 Task: Plan a team-building scavenger hunt for the 28th at 9:00 PM to 9:30 PM.
Action: Mouse moved to (37, 73)
Screenshot: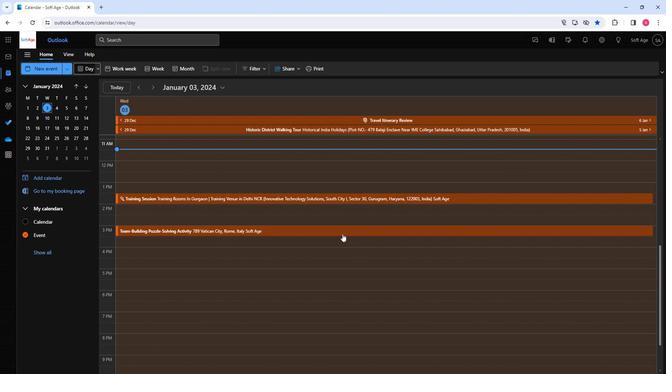 
Action: Mouse pressed left at (37, 73)
Screenshot: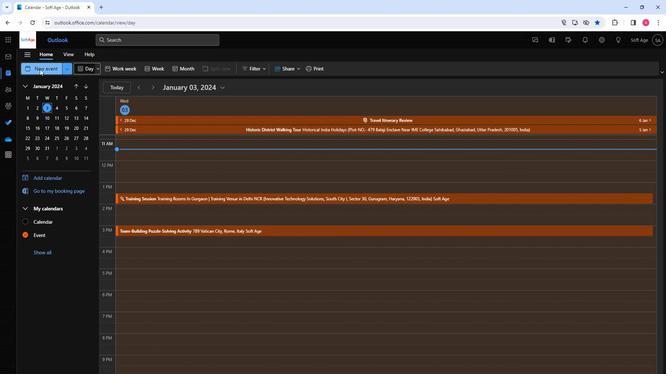 
Action: Mouse moved to (183, 118)
Screenshot: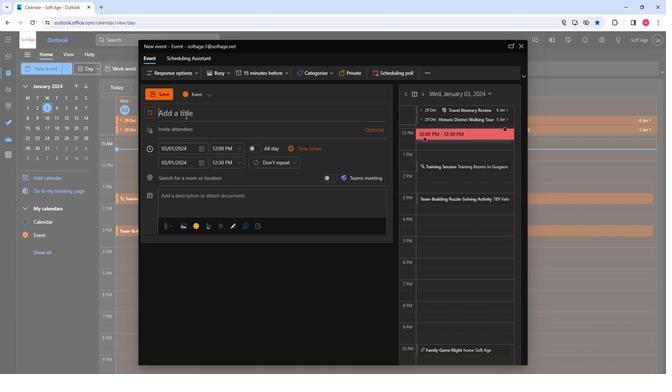 
Action: Mouse pressed left at (183, 118)
Screenshot: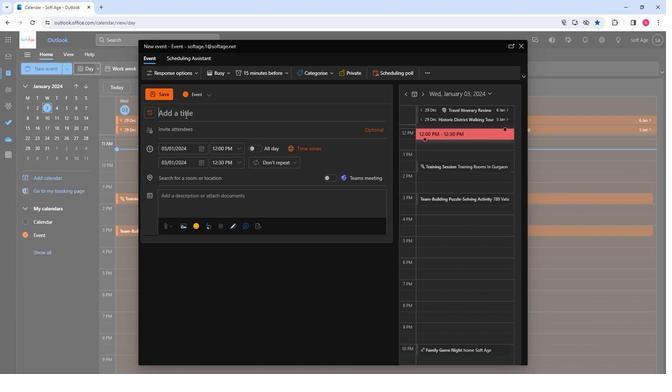 
Action: Mouse moved to (183, 118)
Screenshot: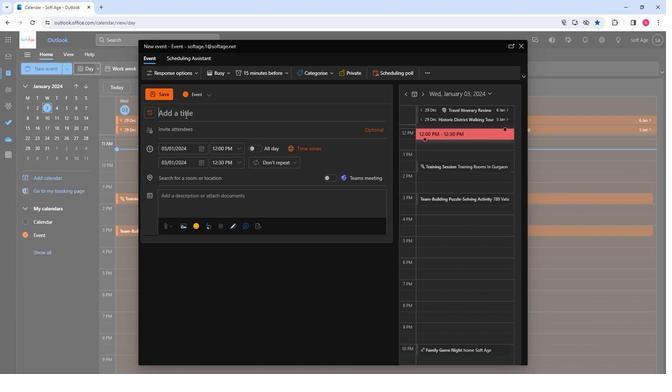 
Action: Key pressed <Key.shift>Team-<Key.shift>Buillding
Screenshot: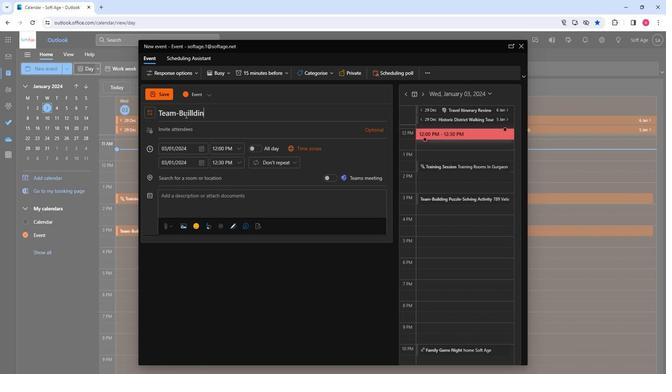 
Action: Mouse moved to (195, 117)
Screenshot: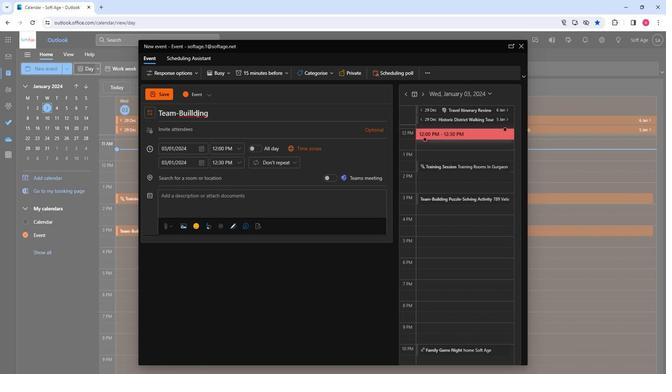 
Action: Mouse pressed left at (195, 117)
Screenshot: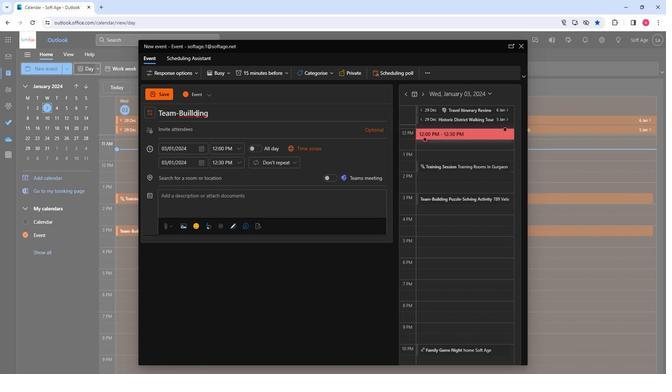
Action: Mouse moved to (192, 113)
Screenshot: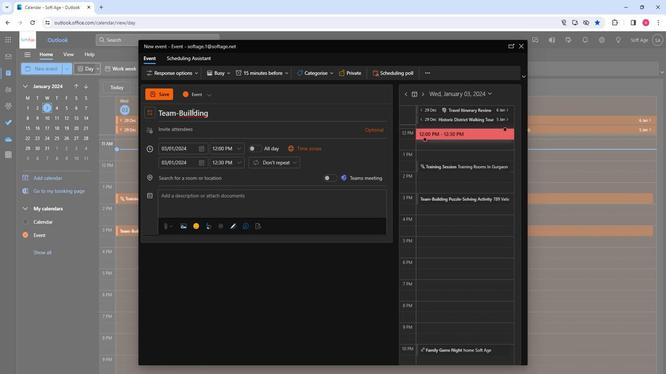 
Action: Mouse pressed left at (192, 113)
Screenshot: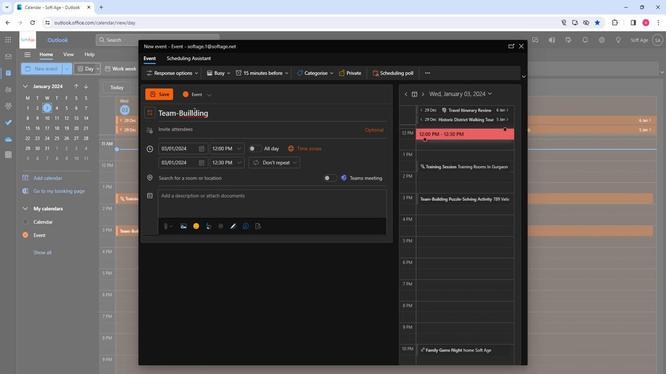 
Action: Mouse moved to (203, 122)
Screenshot: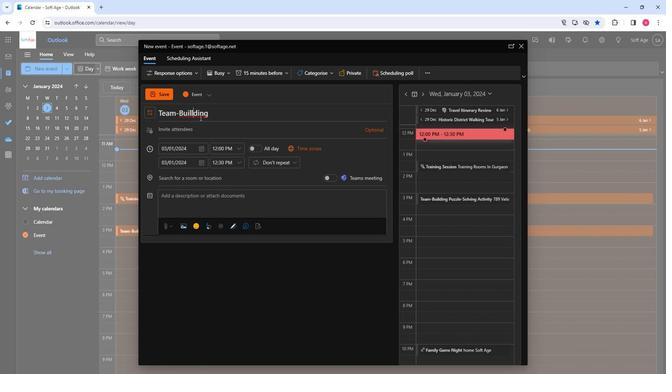 
Action: Key pressed <Key.backspace>
Screenshot: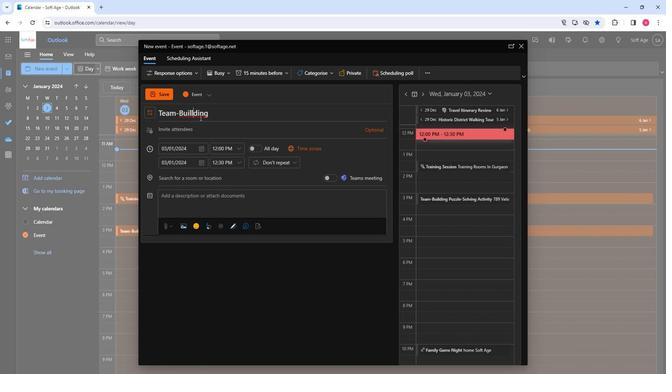 
Action: Mouse moved to (226, 117)
Screenshot: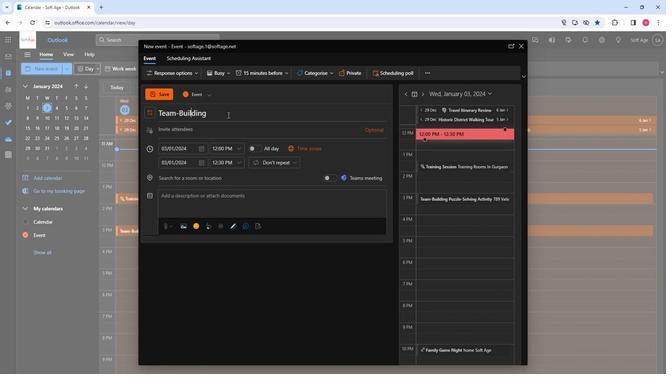 
Action: Mouse pressed left at (226, 117)
Screenshot: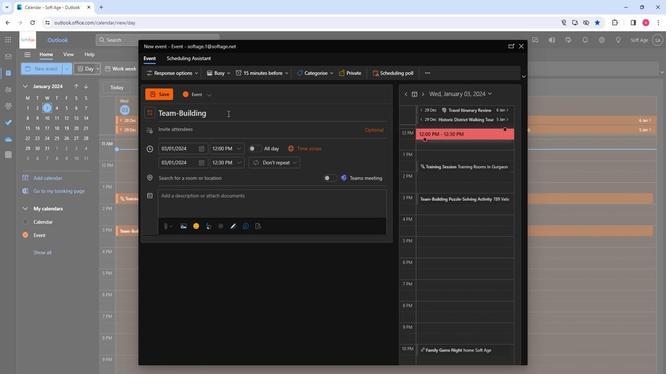 
Action: Key pressed <Key.space><Key.shift>Scavenger<Key.space><Key.shift>Hunt
Screenshot: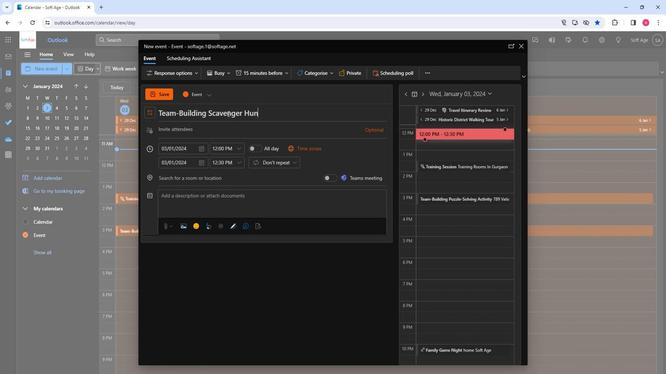 
Action: Mouse moved to (184, 130)
Screenshot: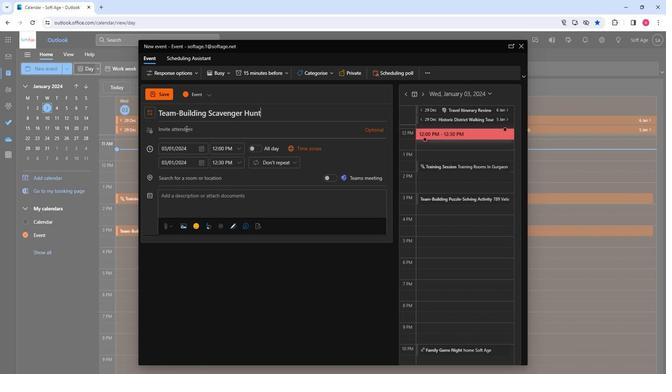 
Action: Mouse pressed left at (184, 130)
Screenshot: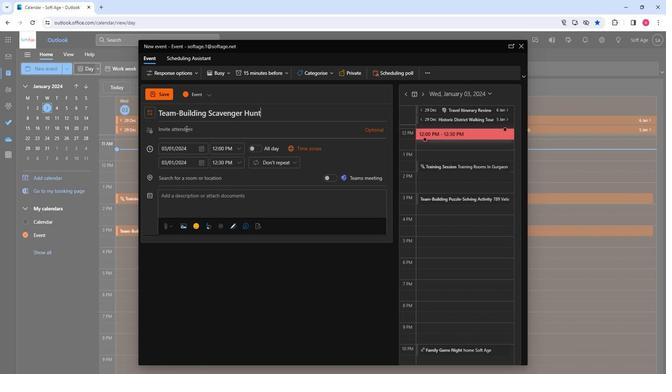 
Action: Key pressed so
Screenshot: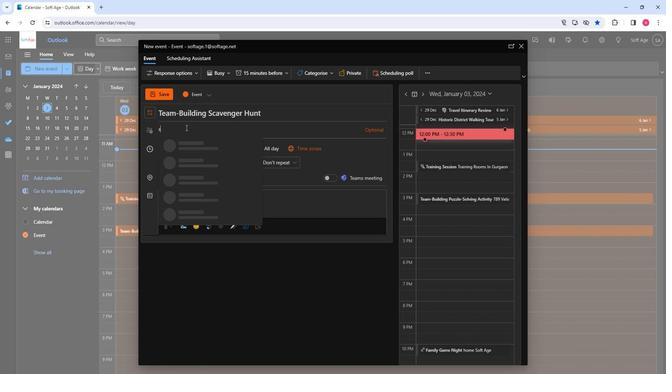
Action: Mouse moved to (208, 159)
Screenshot: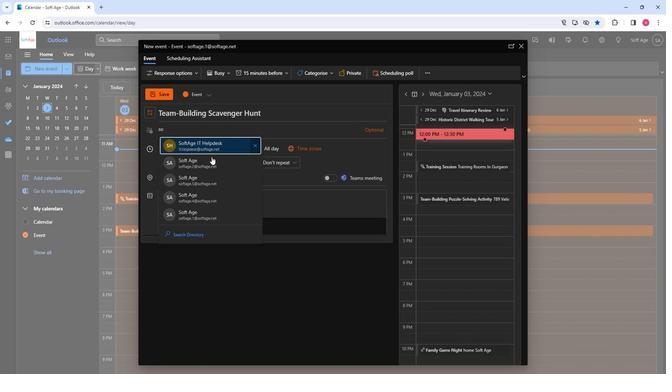 
Action: Mouse pressed left at (208, 159)
Screenshot: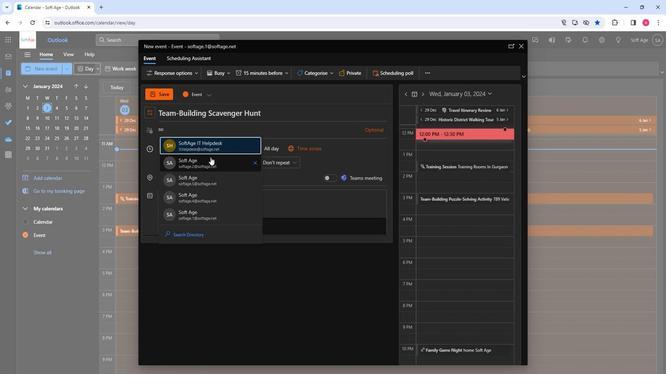 
Action: Key pressed so
Screenshot: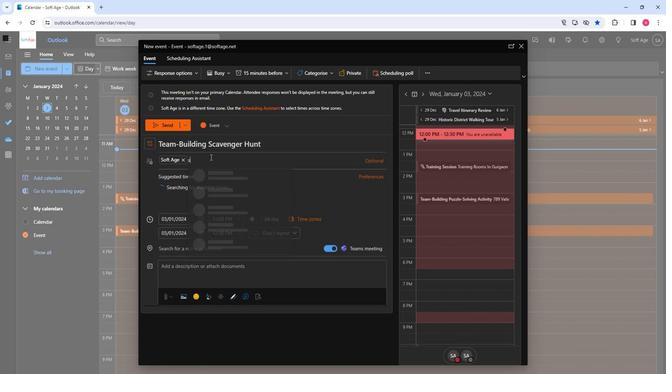 
Action: Mouse moved to (247, 212)
Screenshot: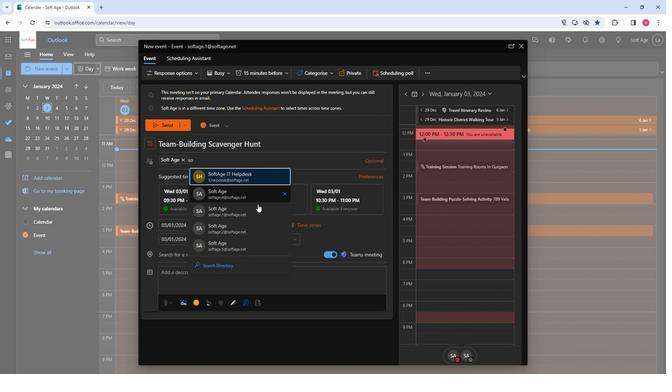
Action: Mouse pressed left at (247, 212)
Screenshot: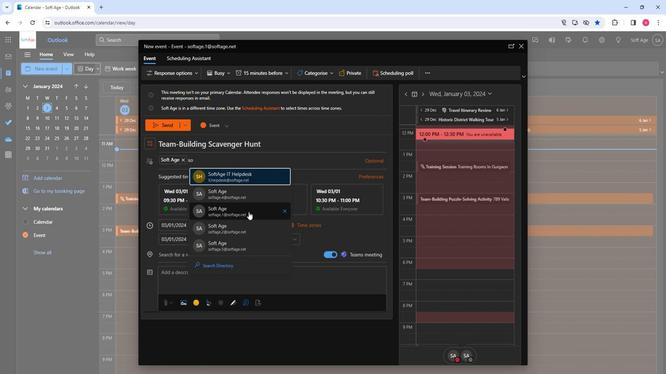 
Action: Key pressed so
Screenshot: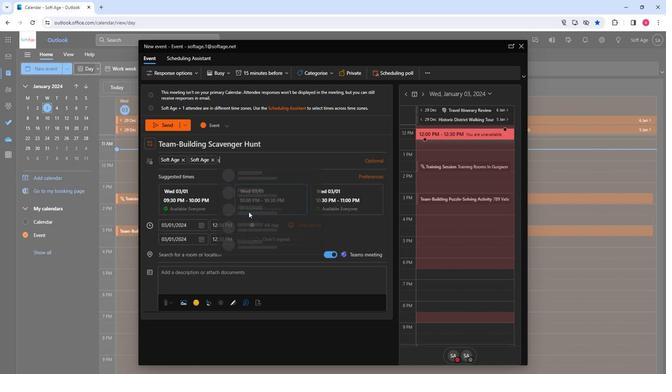 
Action: Mouse moved to (252, 229)
Screenshot: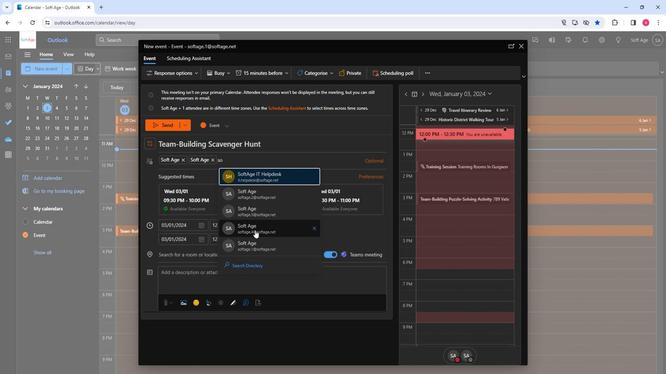 
Action: Mouse pressed left at (252, 229)
Screenshot: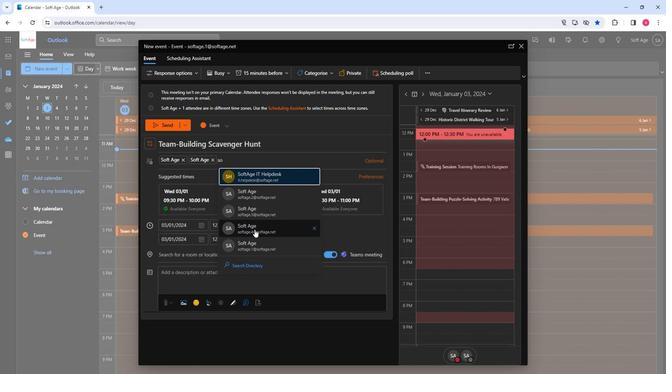 
Action: Key pressed so
Screenshot: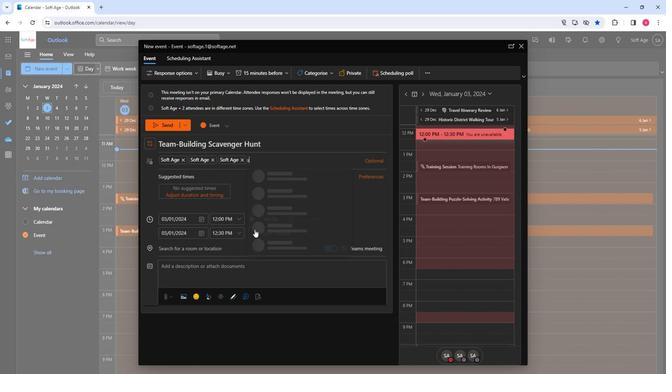 
Action: Mouse moved to (281, 242)
Screenshot: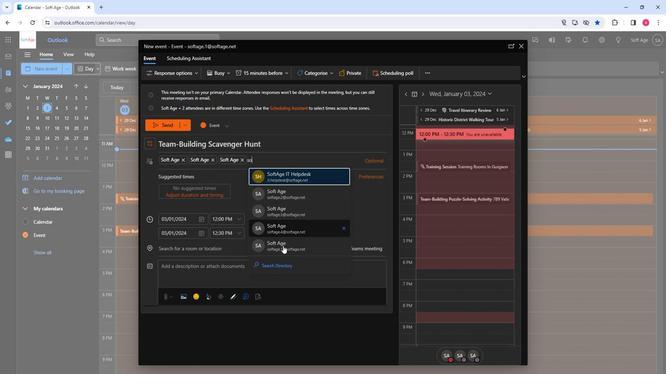
Action: Mouse pressed left at (281, 242)
Screenshot: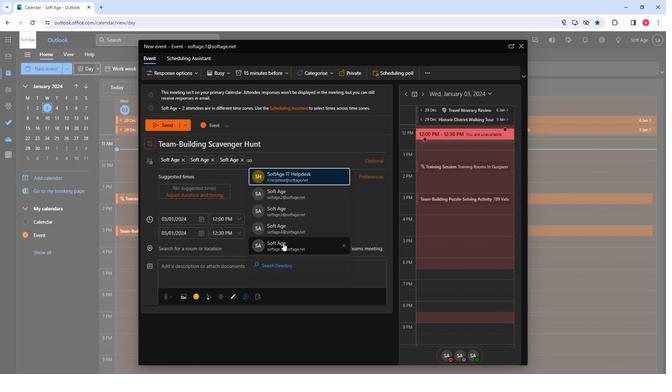 
Action: Mouse moved to (199, 220)
Screenshot: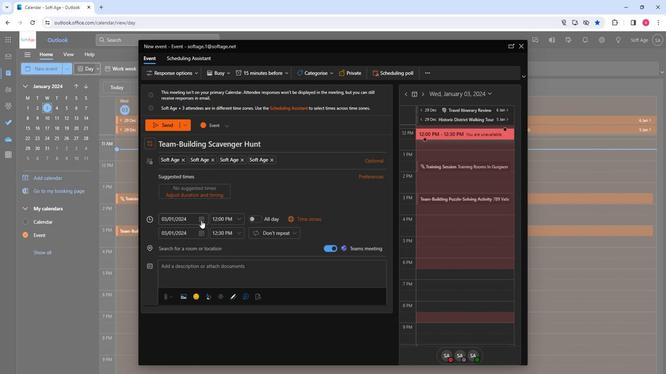 
Action: Mouse pressed left at (199, 220)
Screenshot: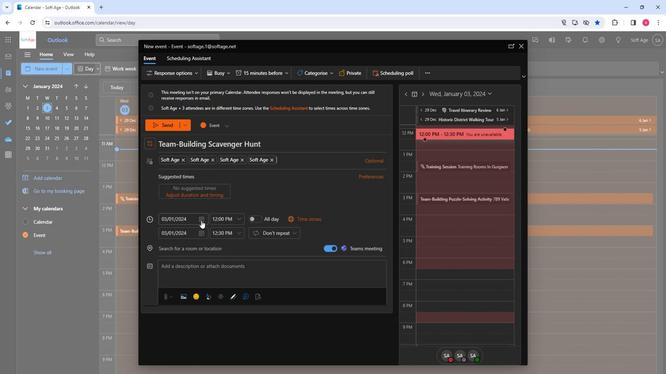 
Action: Mouse moved to (224, 286)
Screenshot: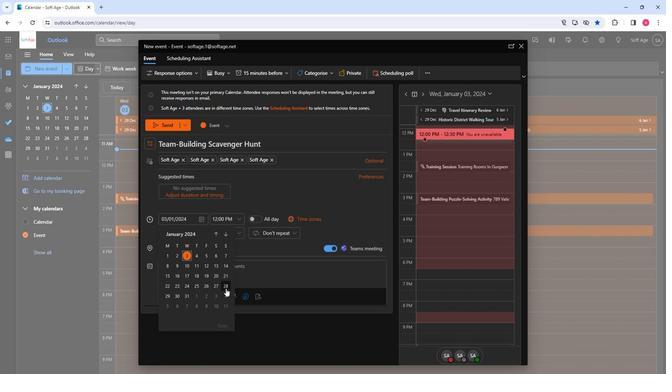 
Action: Mouse pressed left at (224, 286)
Screenshot: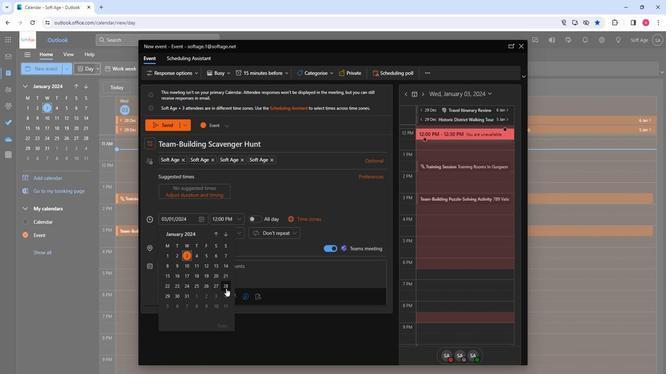 
Action: Mouse moved to (238, 220)
Screenshot: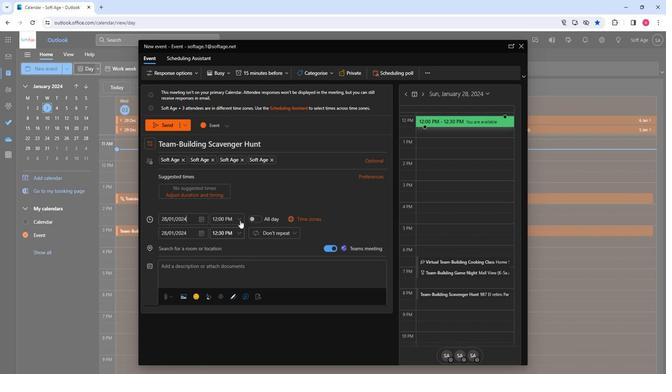 
Action: Mouse pressed left at (238, 220)
Screenshot: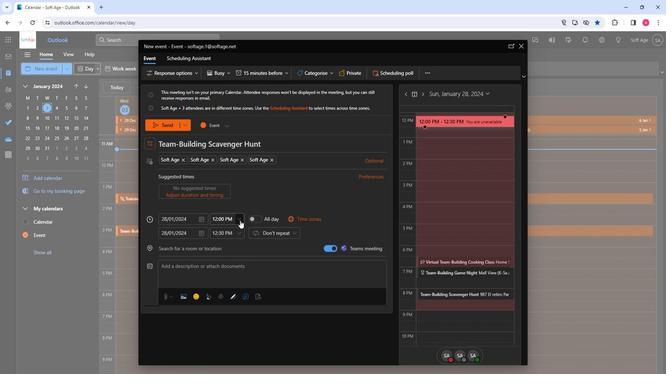 
Action: Mouse moved to (226, 257)
Screenshot: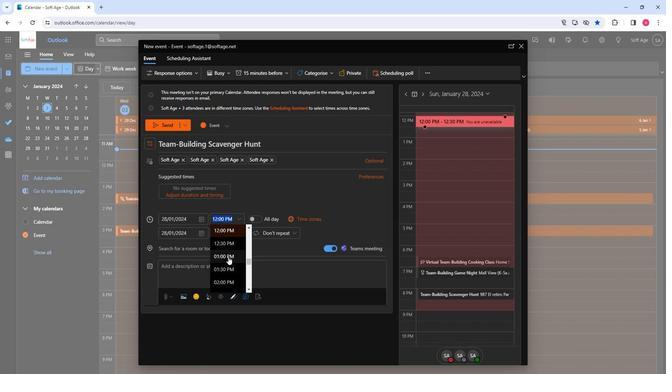 
Action: Mouse scrolled (226, 256) with delta (0, 0)
Screenshot: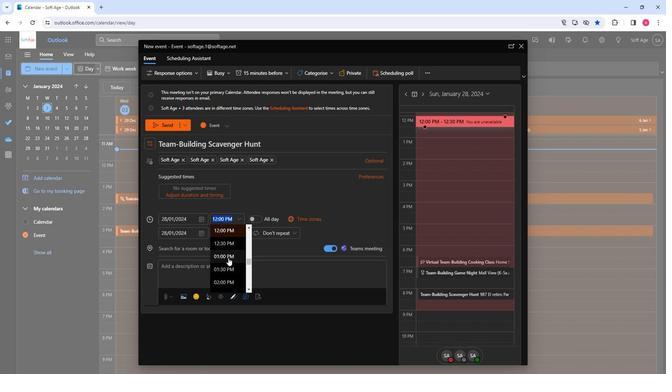 
Action: Mouse scrolled (226, 256) with delta (0, 0)
Screenshot: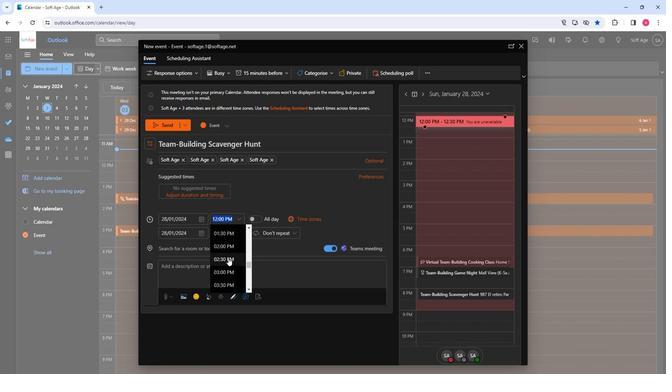 
Action: Mouse moved to (226, 257)
Screenshot: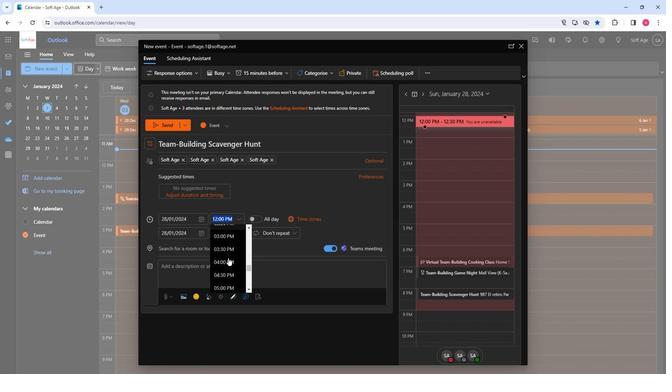 
Action: Mouse scrolled (226, 256) with delta (0, 0)
Screenshot: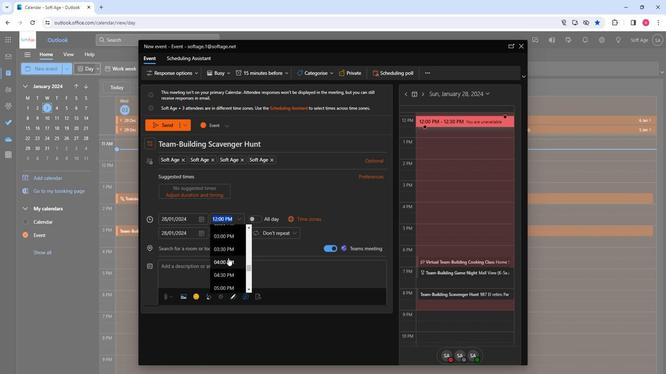 
Action: Mouse scrolled (226, 256) with delta (0, 0)
Screenshot: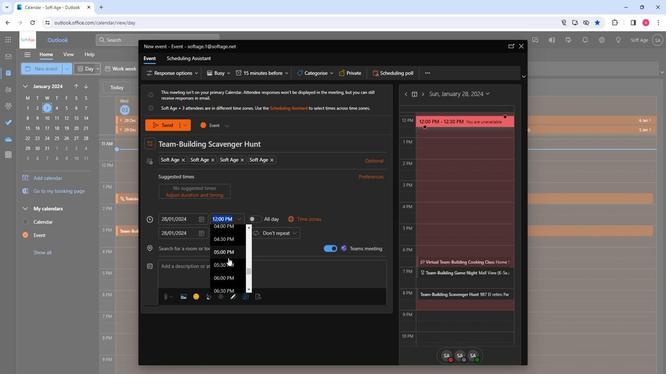 
Action: Mouse scrolled (226, 256) with delta (0, 0)
Screenshot: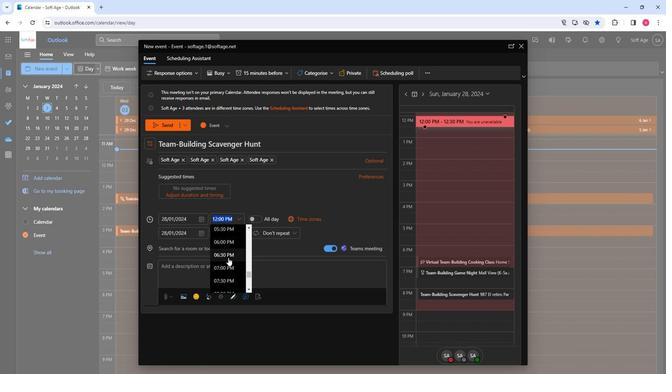 
Action: Mouse moved to (225, 255)
Screenshot: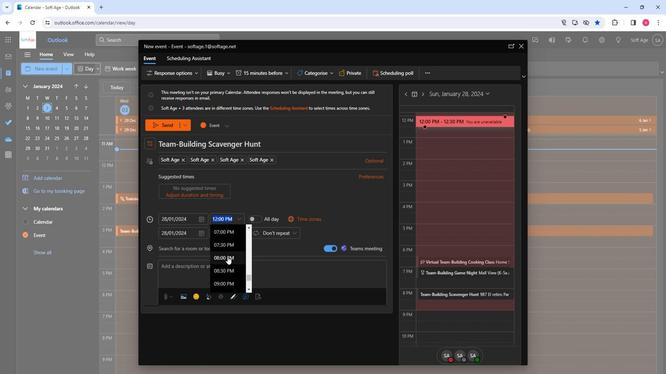 
Action: Mouse scrolled (225, 255) with delta (0, 0)
Screenshot: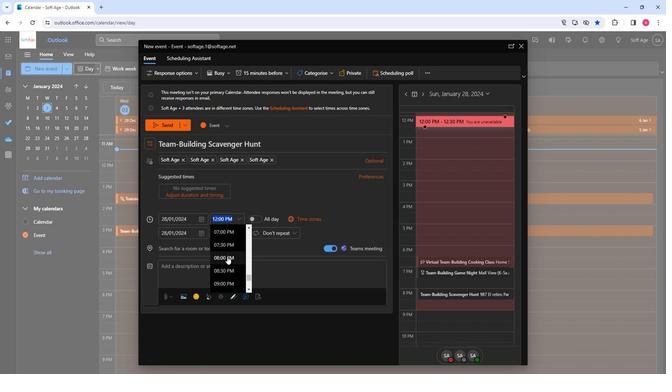 
Action: Mouse moved to (222, 246)
Screenshot: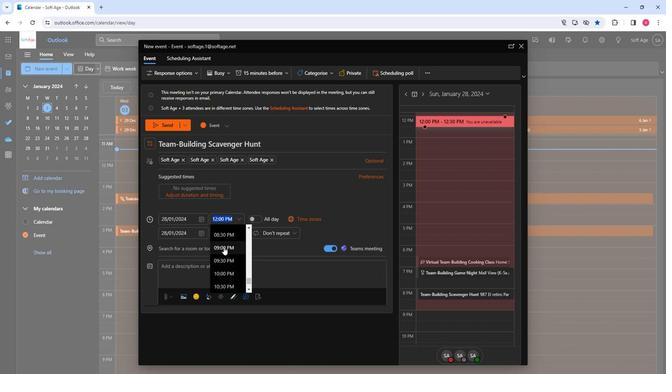 
Action: Mouse pressed left at (222, 246)
Screenshot: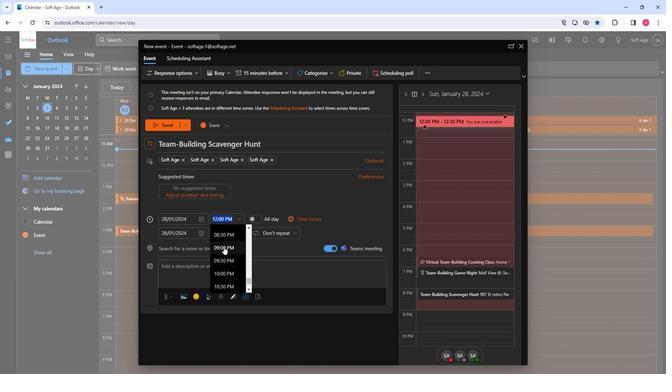 
Action: Mouse moved to (187, 247)
Screenshot: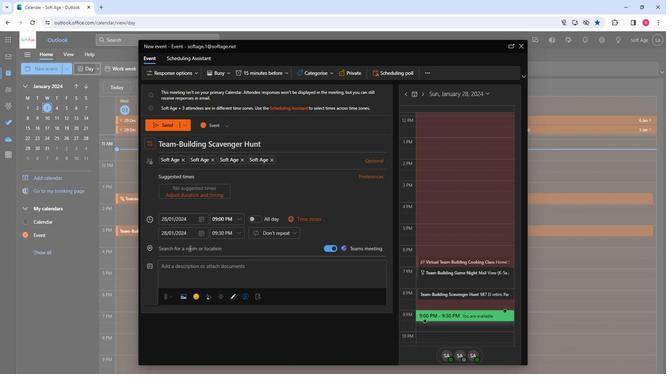 
Action: Mouse pressed left at (187, 247)
Screenshot: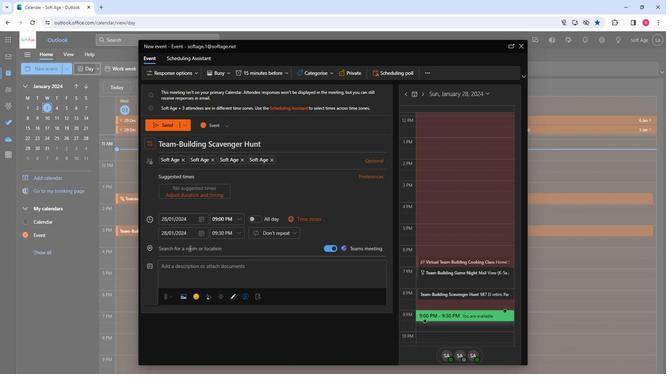 
Action: Key pressed soft
Screenshot: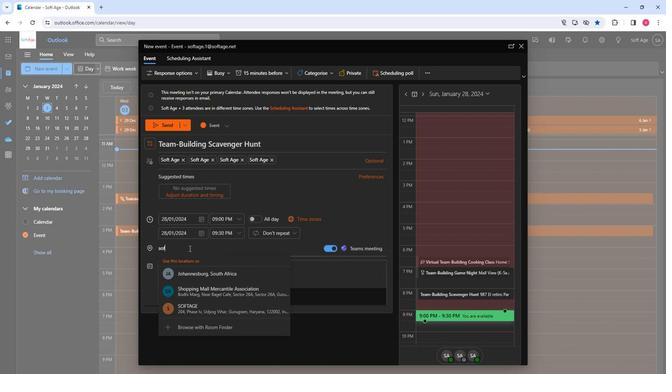 
Action: Mouse moved to (205, 290)
Screenshot: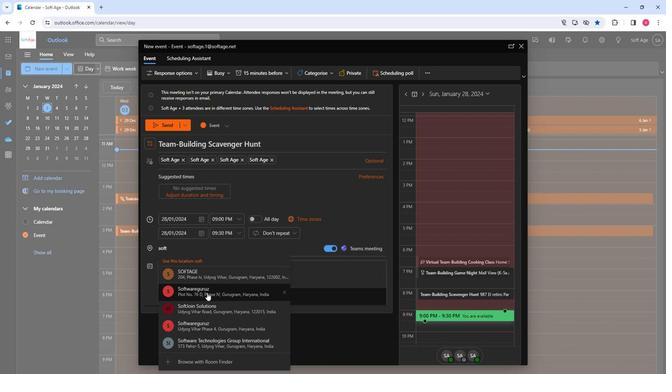 
Action: Key pressed ag
Screenshot: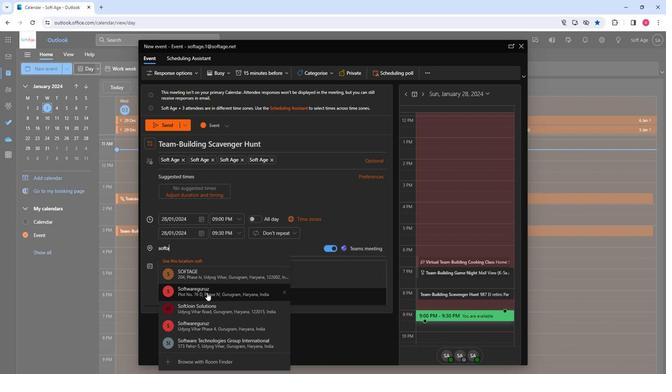 
Action: Mouse moved to (202, 270)
Screenshot: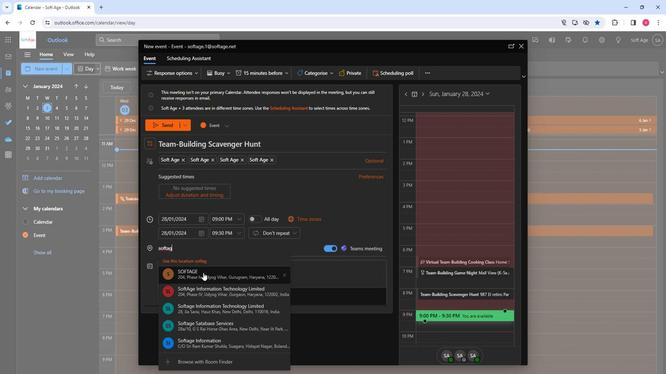 
Action: Mouse pressed left at (202, 270)
Screenshot: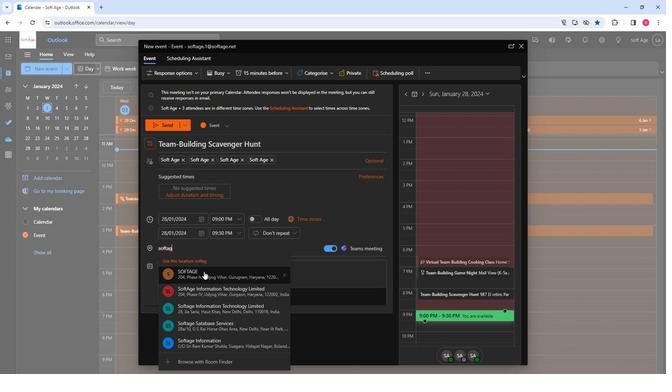
Action: Mouse moved to (183, 270)
Screenshot: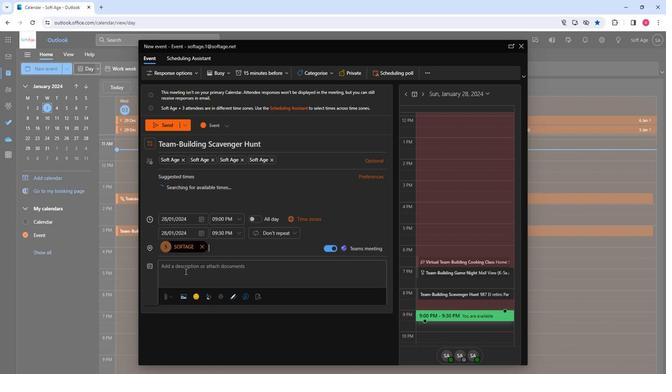 
Action: Mouse pressed left at (183, 270)
Screenshot: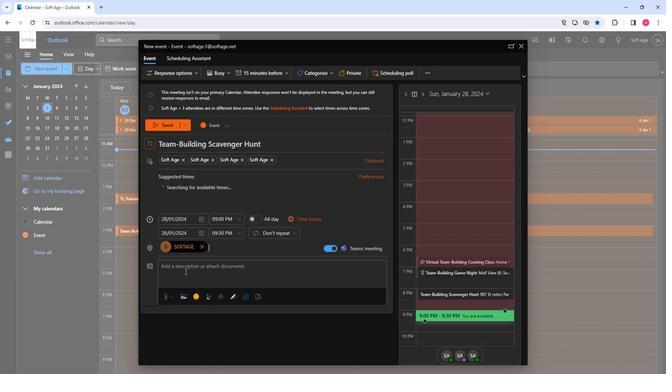 
Action: Key pressed <Key.shift>Hunt<Key.space>for<Key.space>camaraderie<Key.space><Key.backspace><Key.shift>!<Key.space><Key.shift>Join<Key.space>our<Key.space>team<Key.space><Key.backspace>-building<Key.space>scavenger<Key.space>hunt.<Key.space><Key.shift>Solve<Key.space>cules,<Key.space>collabor<Key.caps_lock><Key.caps_lock>ate,<Key.space>and<Key.space>strengthen<Key.space>bonds<Key.space>in<Key.space>a<Key.space>thrilling<Key.space>adventure<Key.space>that<Key.space>fosters<Key.space>teamwork<Key.space>and<Key.space>fun<Key.space><Key.backspace>.<Key.space><Key.shift>Ready<Key.space>to<Key.space>embark<Key.shift_r>?
Screenshot: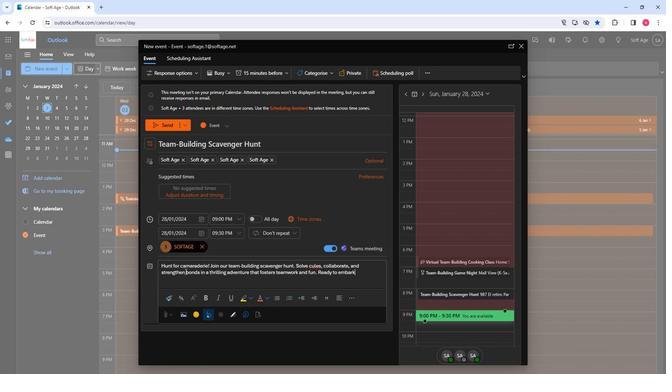 
Action: Mouse moved to (246, 275)
Screenshot: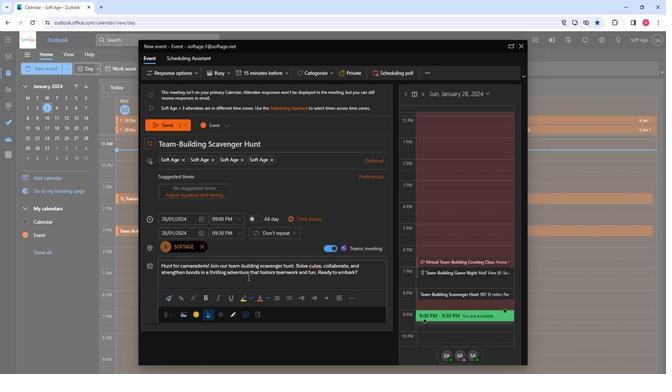 
Action: Mouse pressed left at (246, 275)
Screenshot: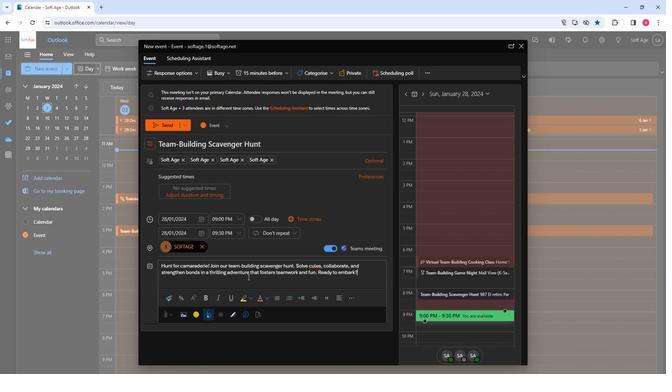 
Action: Mouse pressed left at (246, 275)
Screenshot: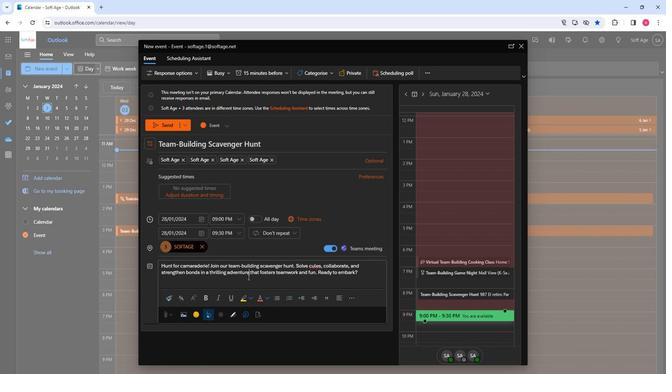 
Action: Mouse pressed left at (246, 275)
Screenshot: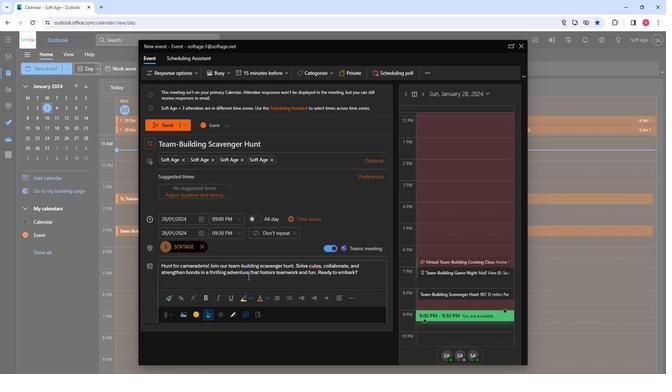 
Action: Mouse moved to (181, 295)
Screenshot: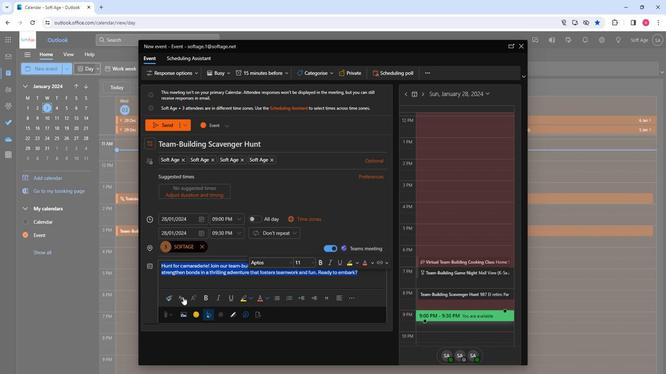 
Action: Mouse pressed left at (181, 295)
Screenshot: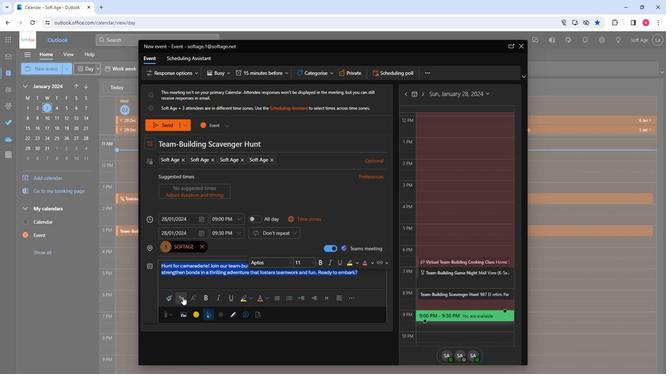 
Action: Mouse moved to (218, 244)
Screenshot: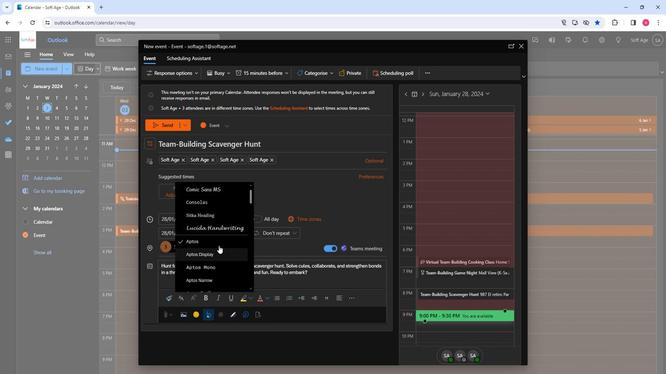 
Action: Mouse scrolled (218, 244) with delta (0, 0)
Screenshot: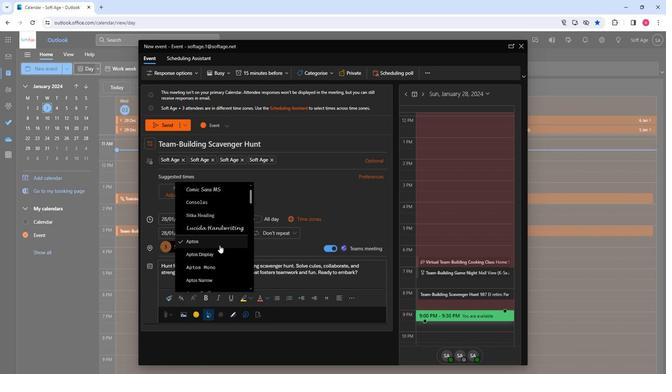 
Action: Mouse scrolled (218, 244) with delta (0, 0)
Screenshot: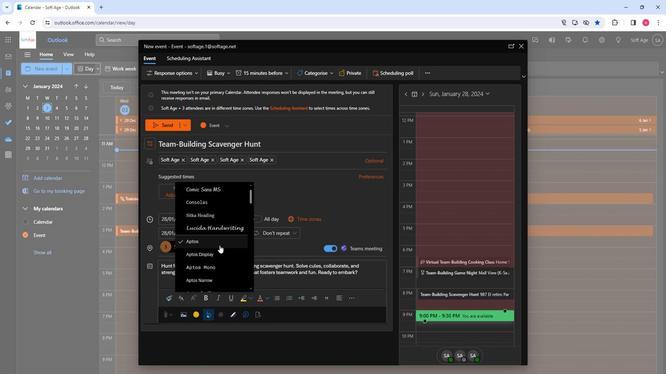 
Action: Mouse moved to (226, 225)
Screenshot: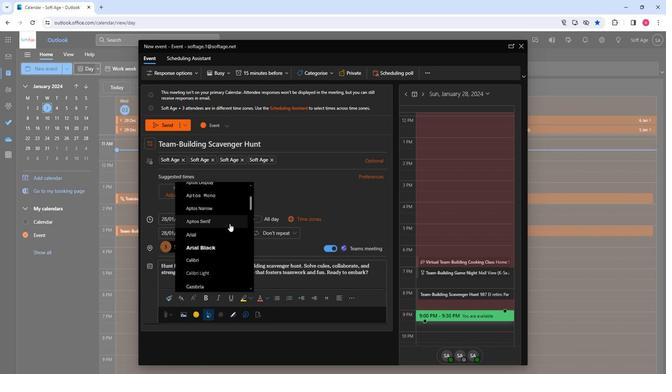 
Action: Mouse scrolled (226, 225) with delta (0, 0)
Screenshot: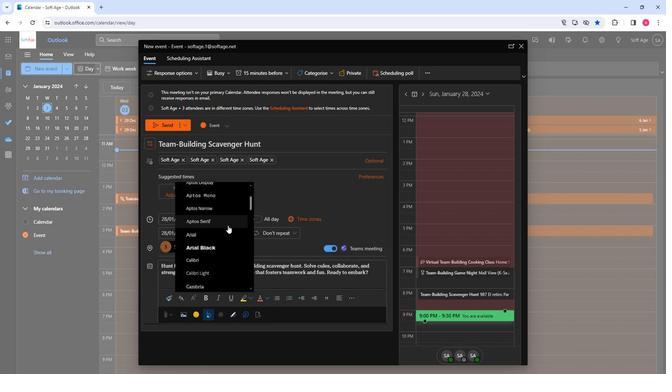 
Action: Mouse scrolled (226, 225) with delta (0, 0)
Screenshot: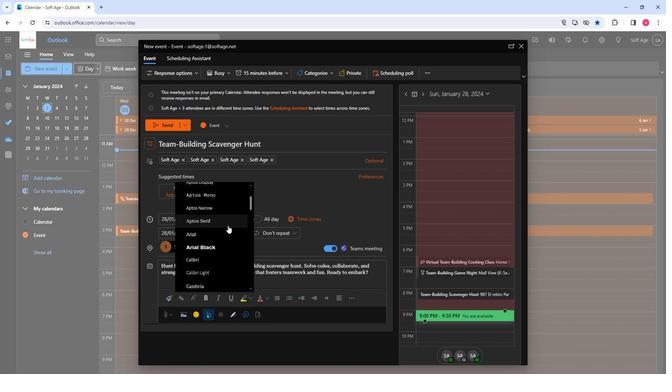 
Action: Mouse moved to (221, 228)
Screenshot: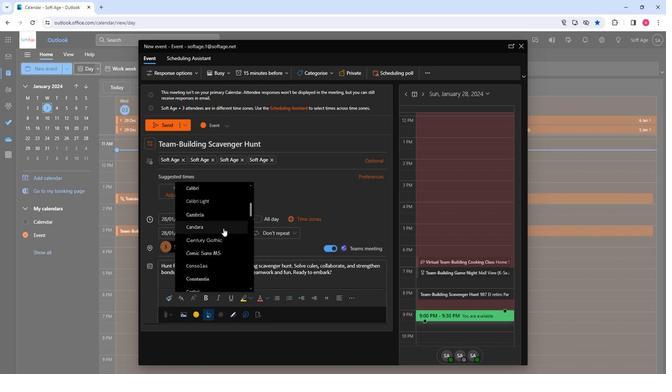 
Action: Mouse scrolled (221, 228) with delta (0, 0)
Screenshot: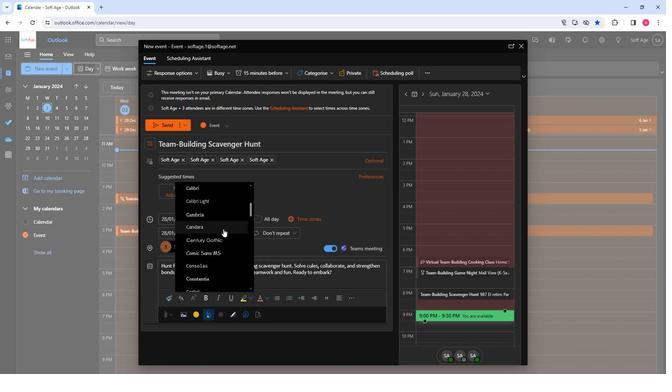 
Action: Mouse moved to (212, 219)
Screenshot: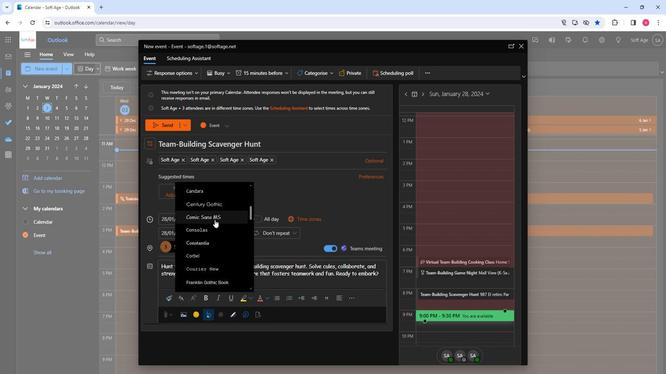 
Action: Mouse pressed left at (212, 219)
Screenshot: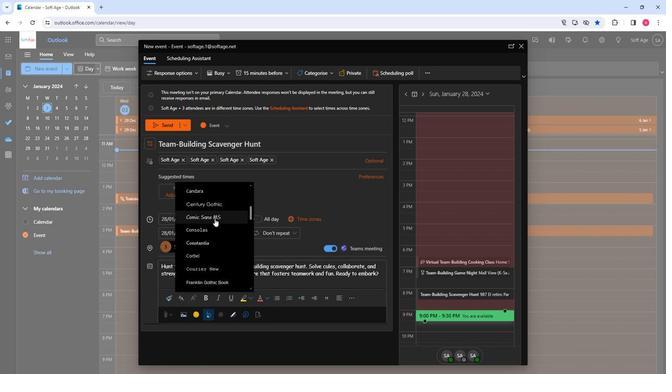 
Action: Mouse moved to (187, 295)
Screenshot: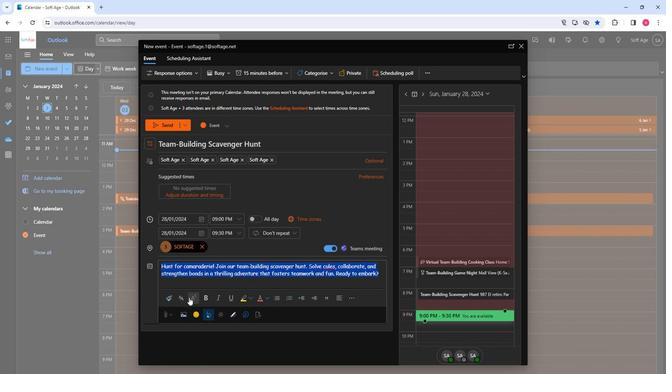 
Action: Mouse pressed left at (187, 295)
Screenshot: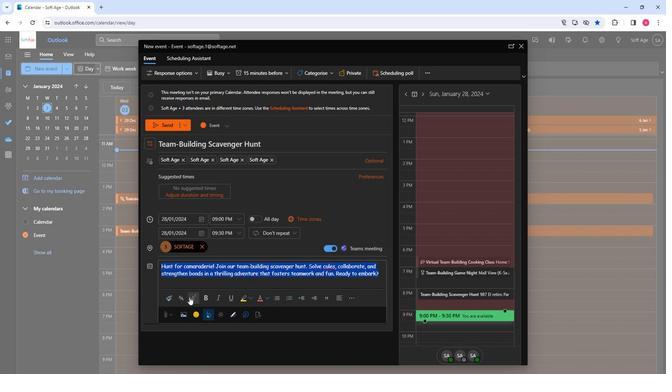 
Action: Mouse moved to (200, 239)
Screenshot: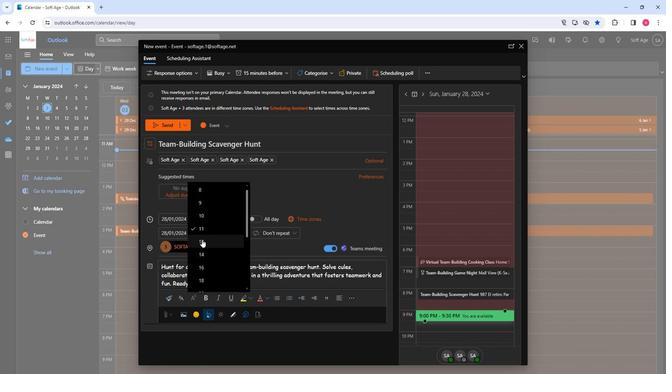 
Action: Mouse pressed left at (200, 239)
Screenshot: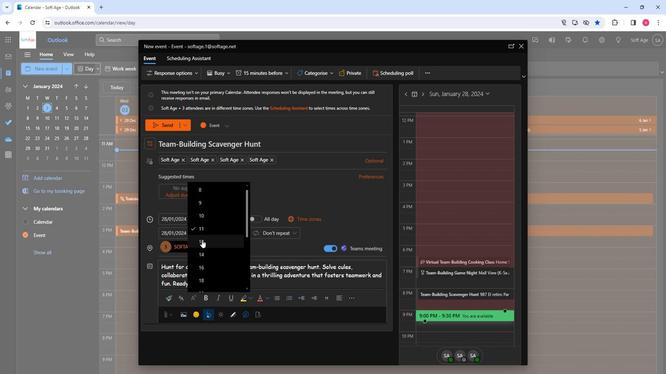
Action: Mouse moved to (218, 297)
Screenshot: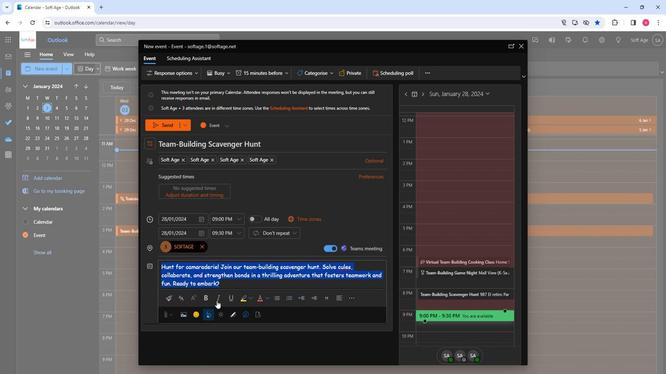
Action: Mouse pressed left at (218, 297)
Screenshot: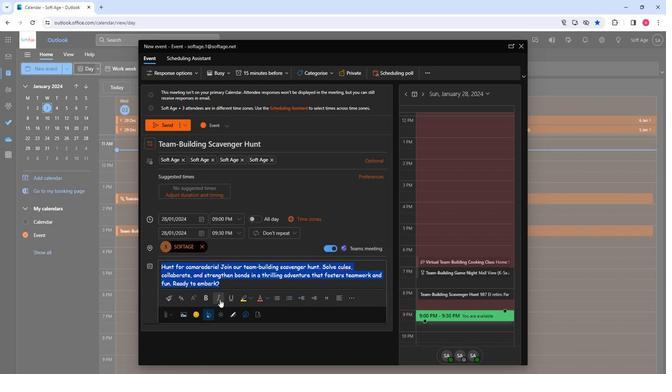 
Action: Mouse moved to (238, 283)
Screenshot: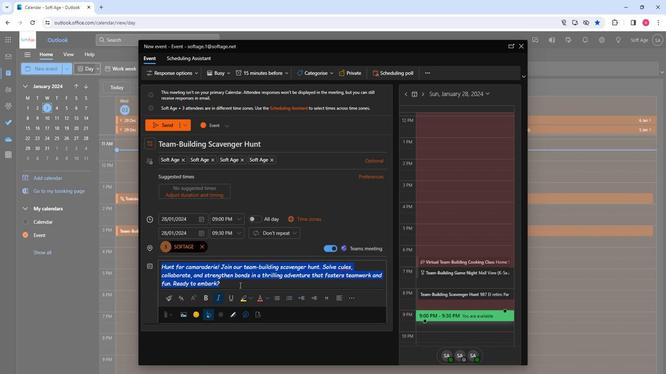 
Action: Mouse pressed left at (238, 283)
Screenshot: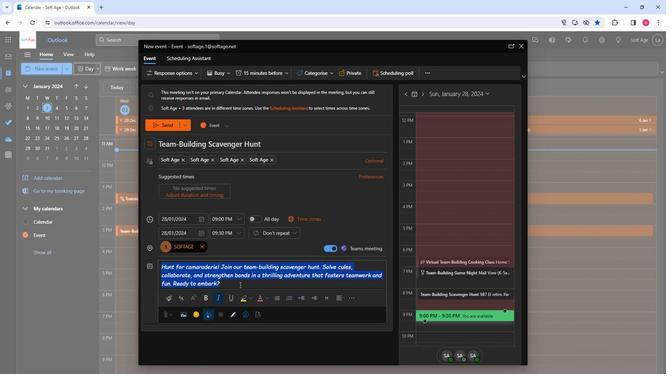 
Action: Mouse pressed left at (238, 283)
Screenshot: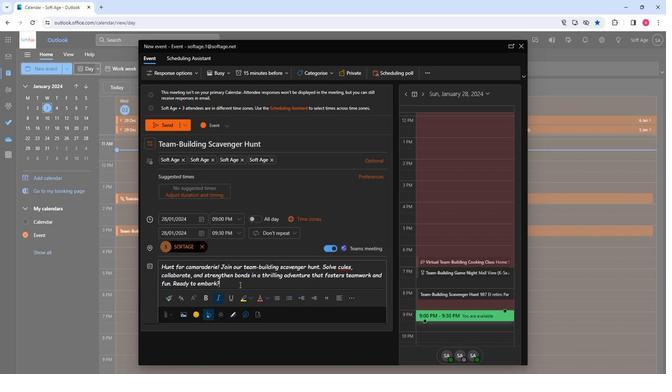 
Action: Mouse moved to (239, 283)
Screenshot: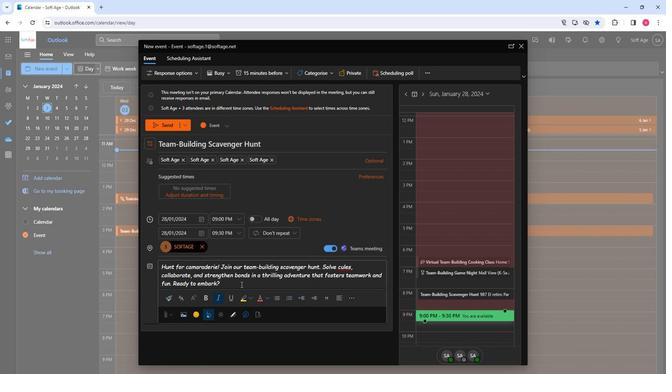 
Action: Mouse pressed left at (239, 283)
Screenshot: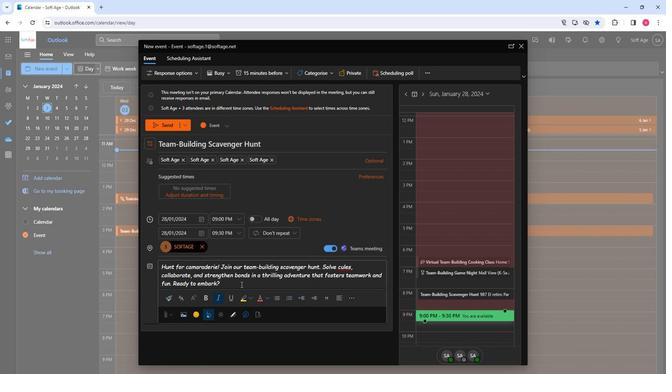 
Action: Mouse pressed left at (239, 283)
Screenshot: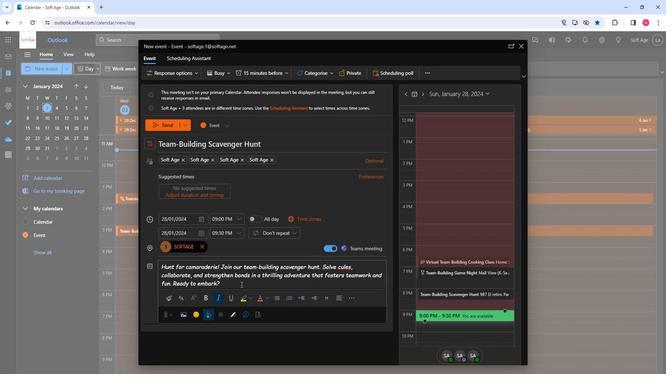 
Action: Mouse pressed left at (239, 283)
Screenshot: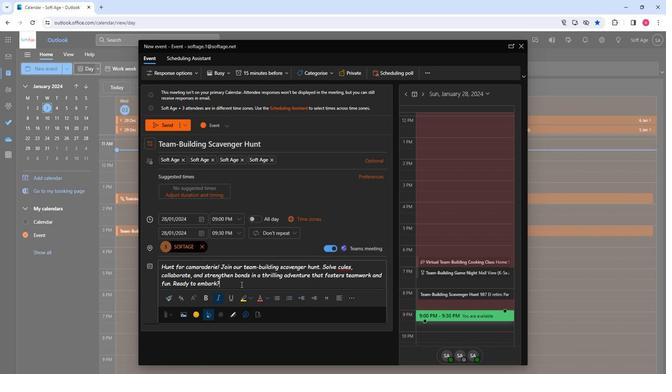 
Action: Mouse moved to (247, 296)
Screenshot: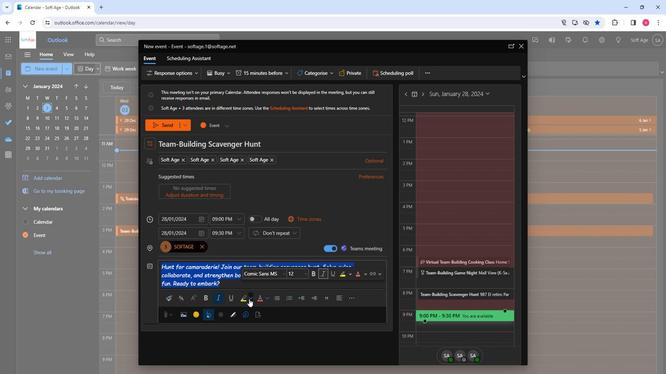 
Action: Mouse pressed left at (247, 296)
Screenshot: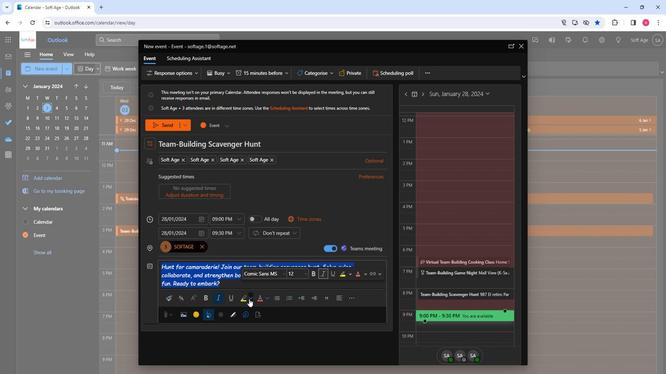 
Action: Mouse moved to (254, 310)
Screenshot: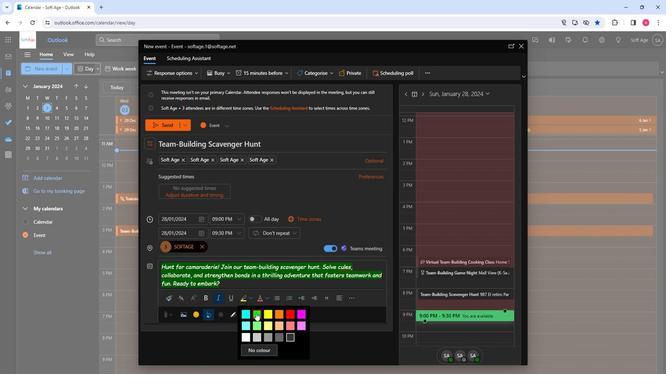 
Action: Mouse pressed left at (254, 310)
Screenshot: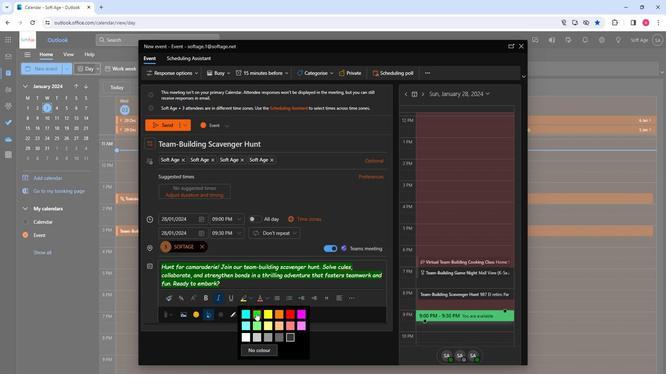 
Action: Mouse moved to (230, 286)
Screenshot: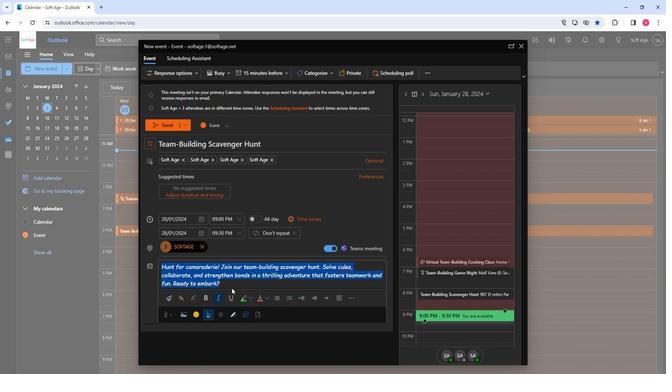 
Action: Mouse pressed left at (230, 286)
Screenshot: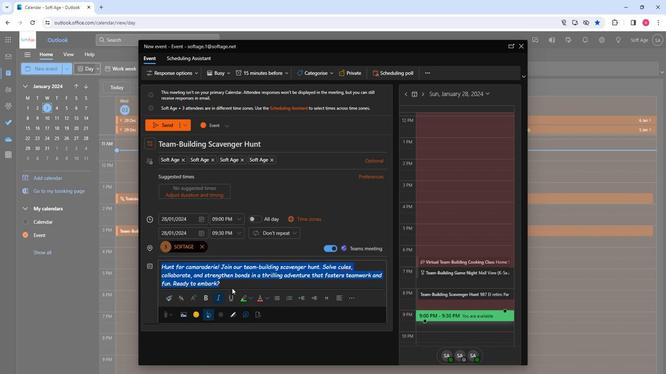 
Action: Mouse moved to (228, 283)
Screenshot: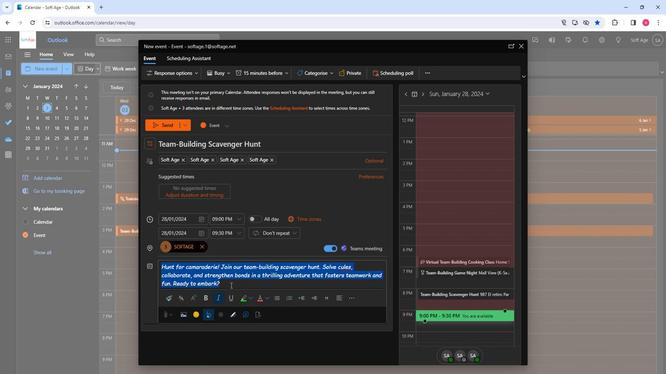 
Action: Mouse pressed left at (228, 283)
Screenshot: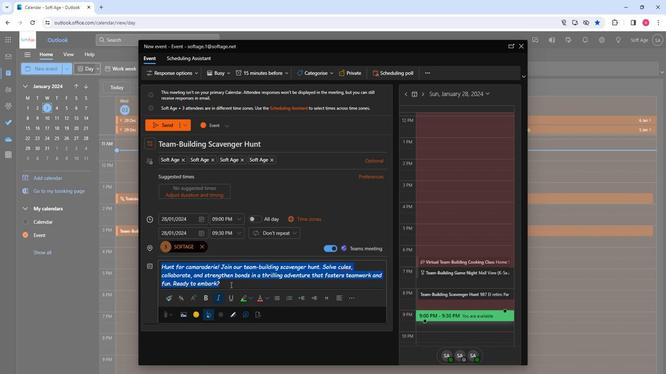 
Action: Mouse pressed left at (228, 283)
Screenshot: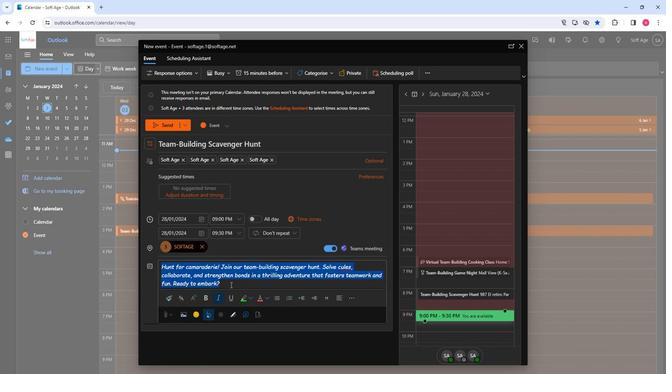 
Action: Mouse moved to (169, 129)
Screenshot: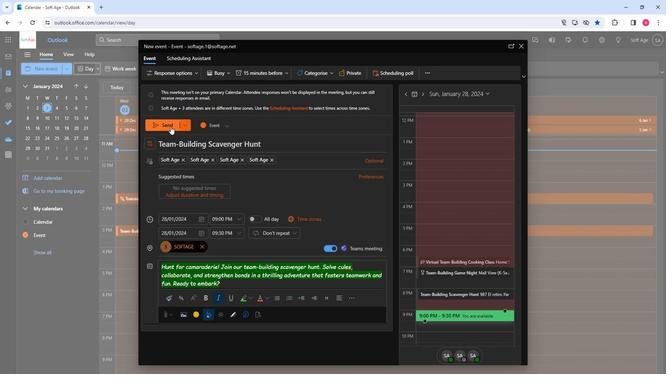 
Action: Mouse pressed left at (169, 129)
Screenshot: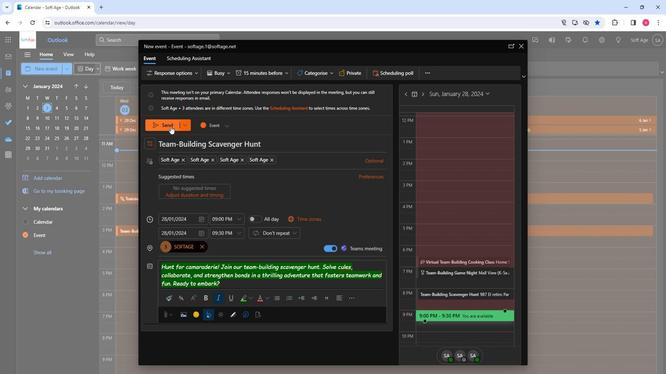 
Action: Mouse moved to (335, 285)
Screenshot: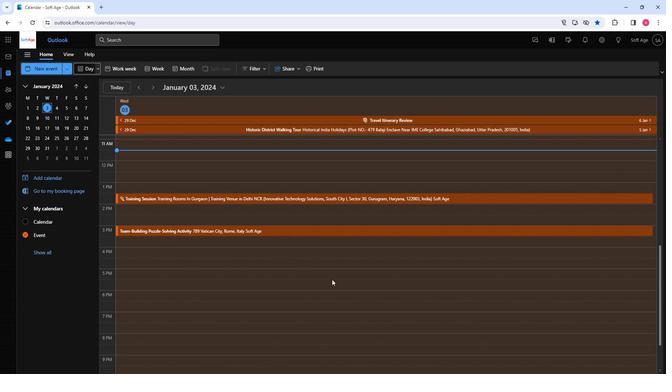 
